 Task: Look for products in the category "Baby Health Care" from Garden Of Life only.
Action: Mouse moved to (231, 125)
Screenshot: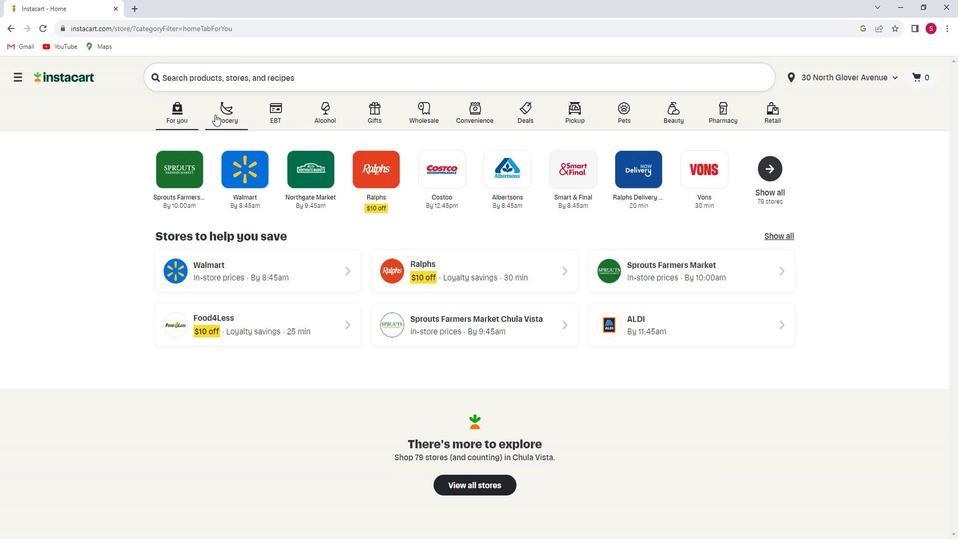 
Action: Mouse pressed left at (231, 125)
Screenshot: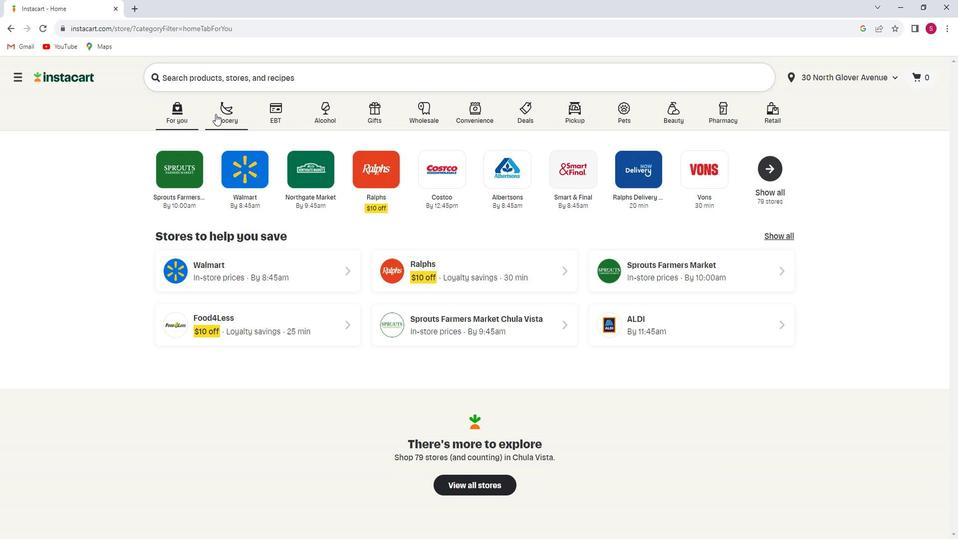 
Action: Mouse moved to (249, 295)
Screenshot: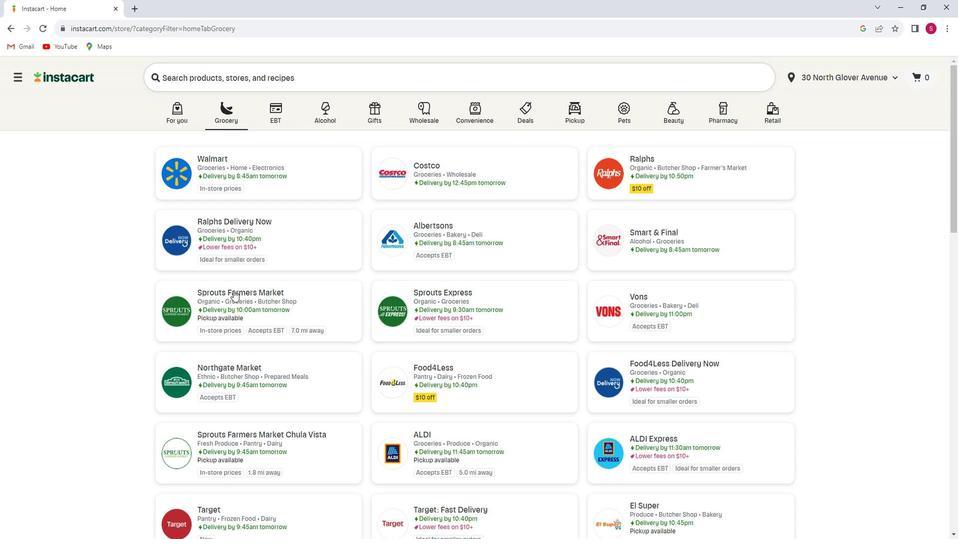 
Action: Mouse pressed left at (249, 295)
Screenshot: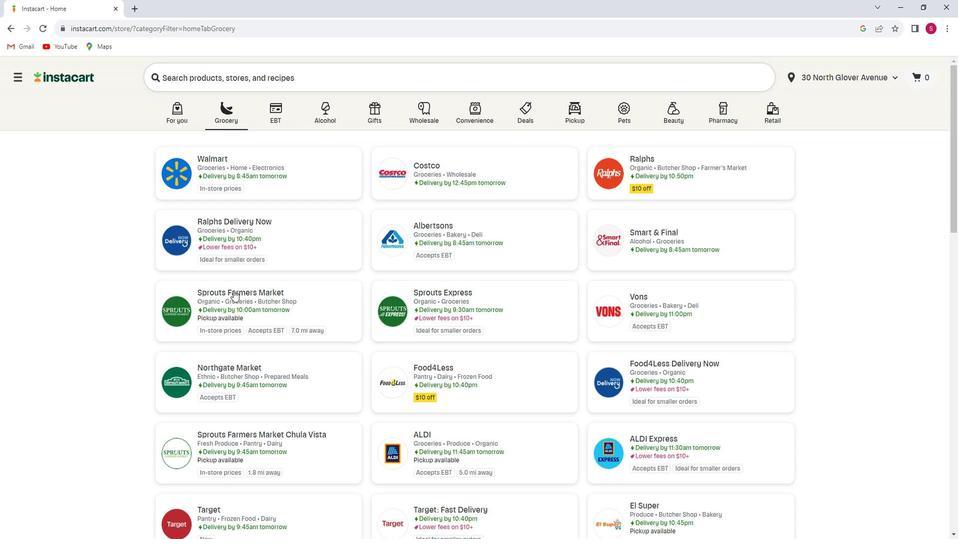 
Action: Mouse moved to (109, 303)
Screenshot: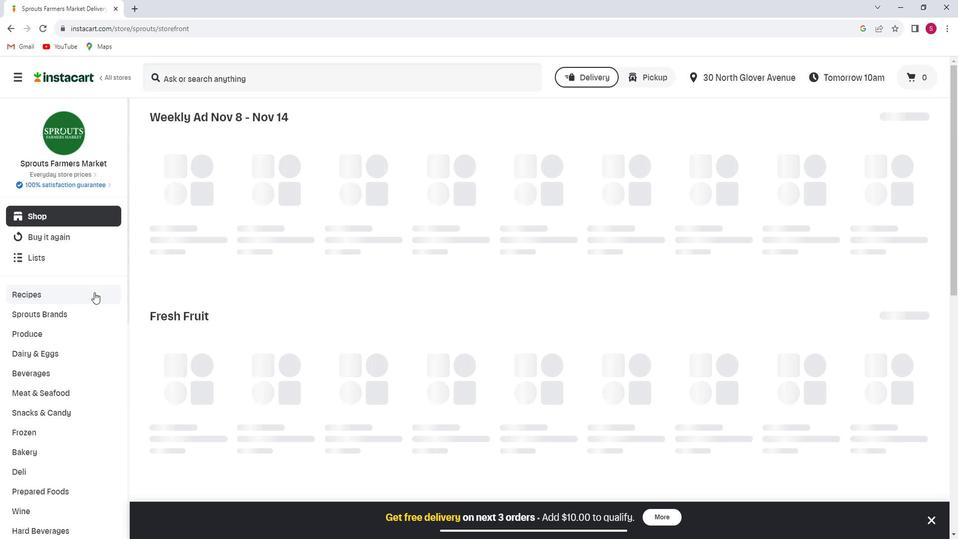 
Action: Mouse scrolled (109, 302) with delta (0, 0)
Screenshot: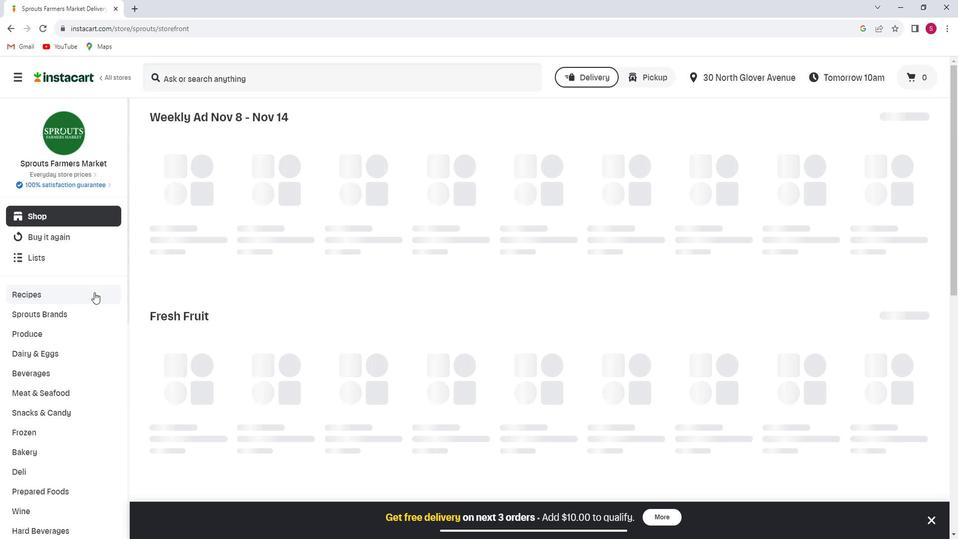 
Action: Mouse moved to (107, 307)
Screenshot: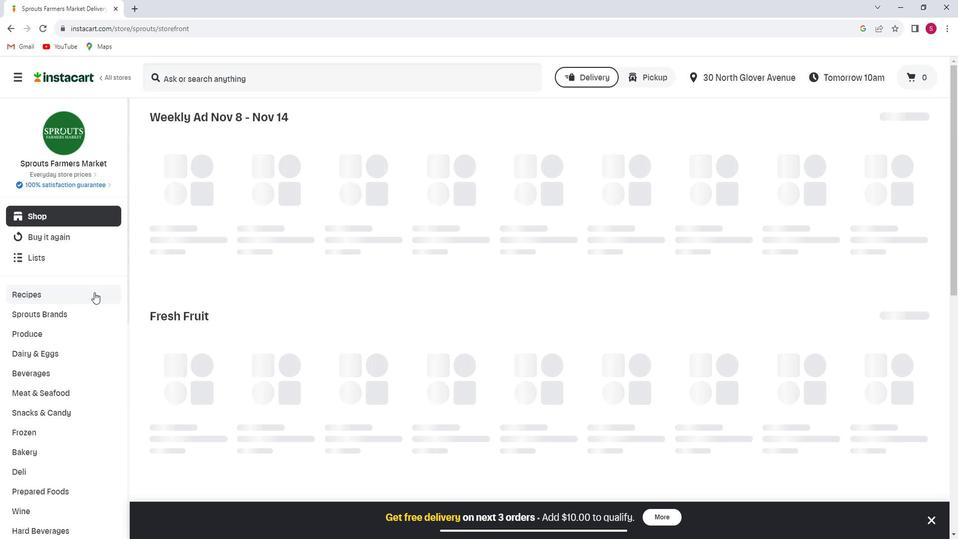 
Action: Mouse scrolled (107, 307) with delta (0, 0)
Screenshot: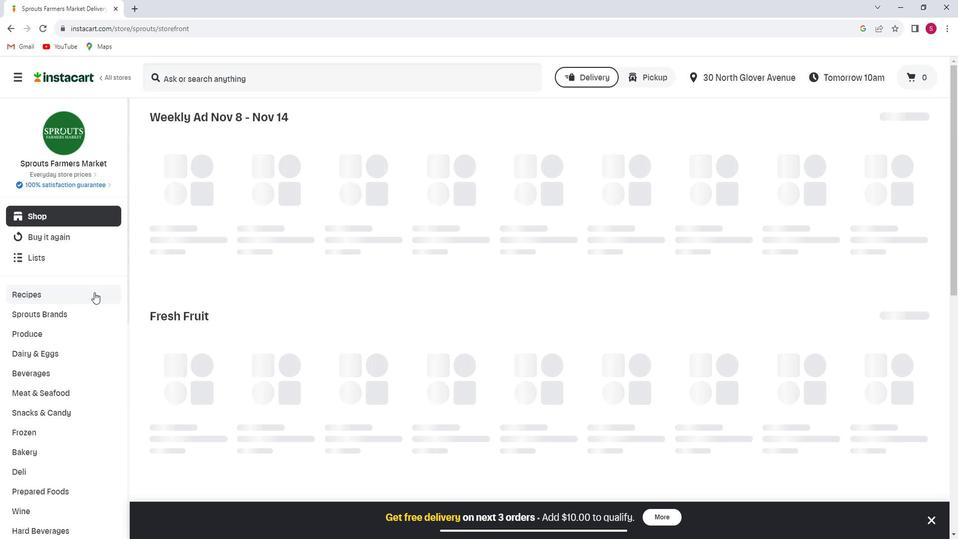 
Action: Mouse scrolled (107, 307) with delta (0, 0)
Screenshot: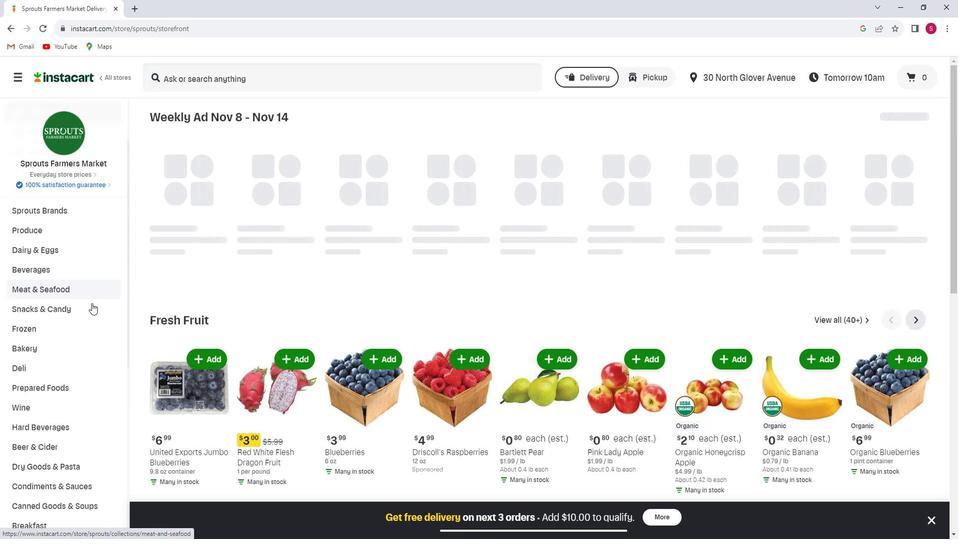 
Action: Mouse scrolled (107, 307) with delta (0, 0)
Screenshot: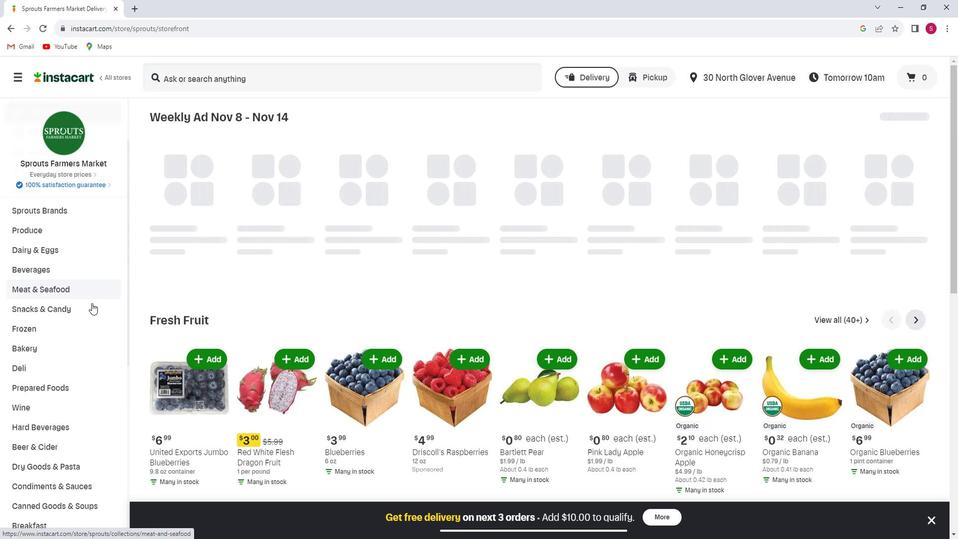 
Action: Mouse scrolled (107, 307) with delta (0, 0)
Screenshot: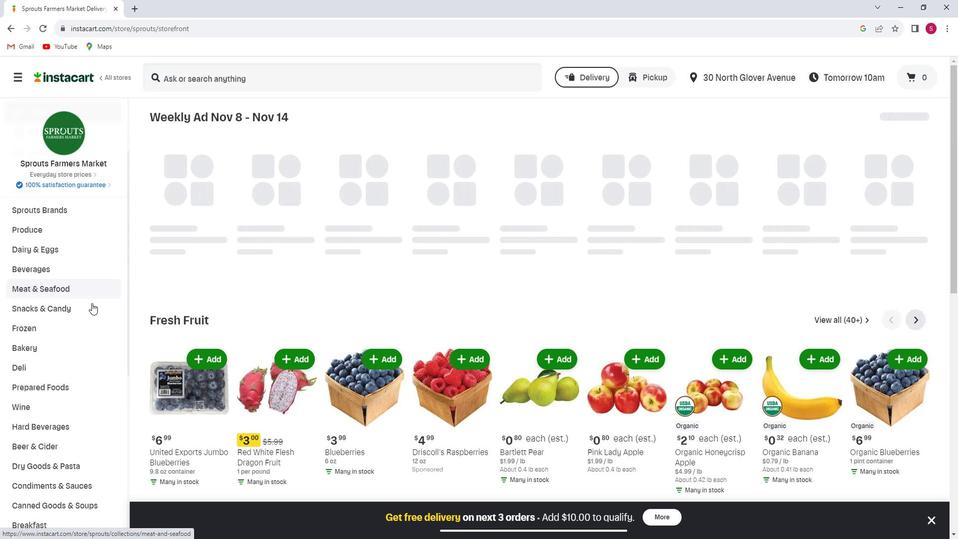 
Action: Mouse moved to (104, 309)
Screenshot: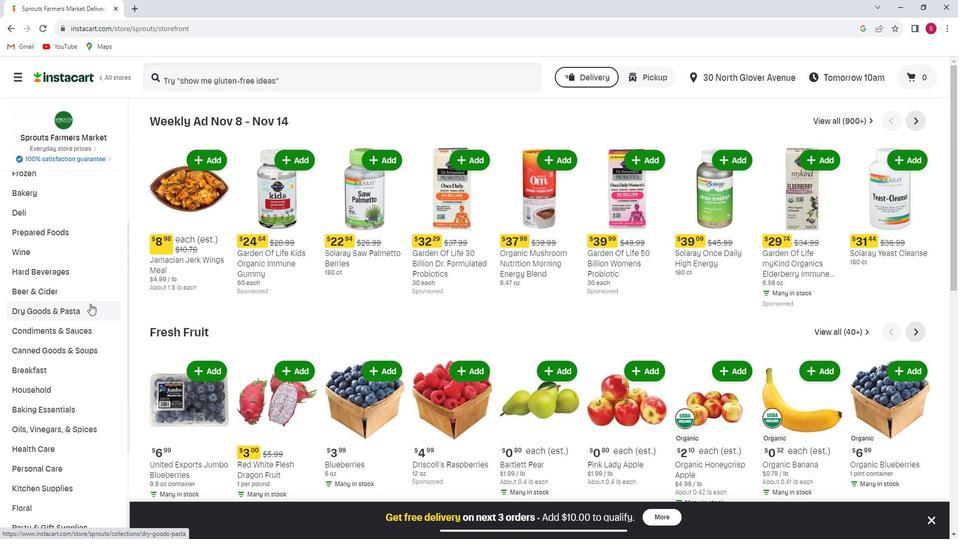 
Action: Mouse scrolled (104, 309) with delta (0, 0)
Screenshot: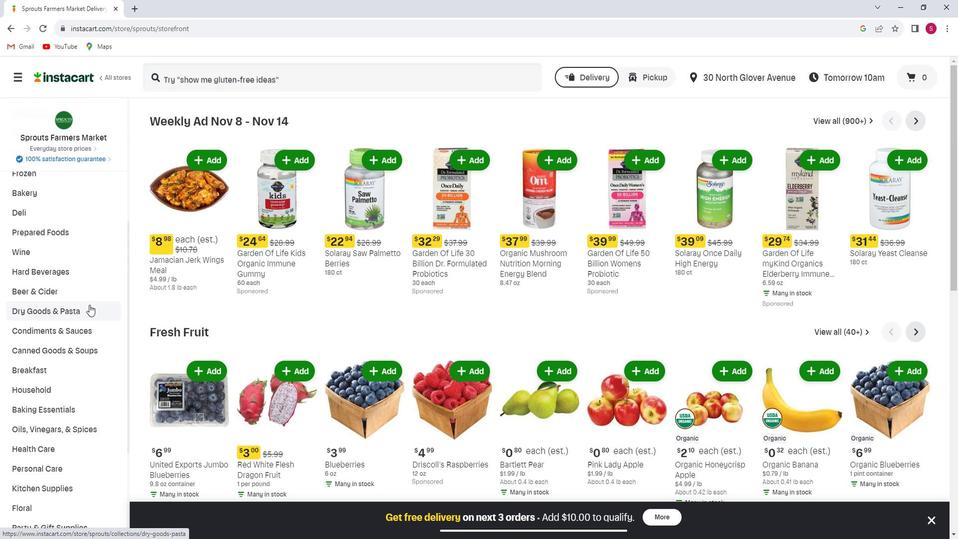 
Action: Mouse moved to (103, 310)
Screenshot: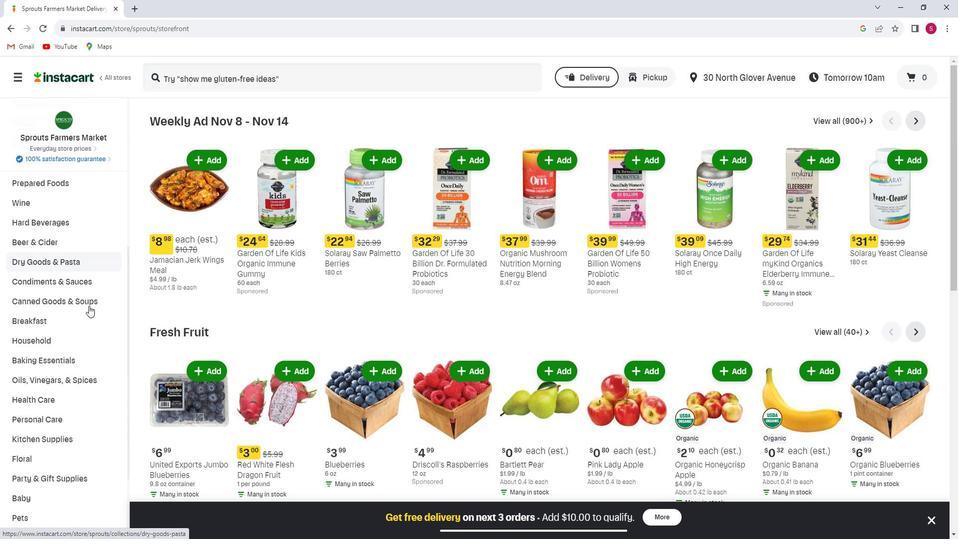 
Action: Mouse scrolled (103, 310) with delta (0, 0)
Screenshot: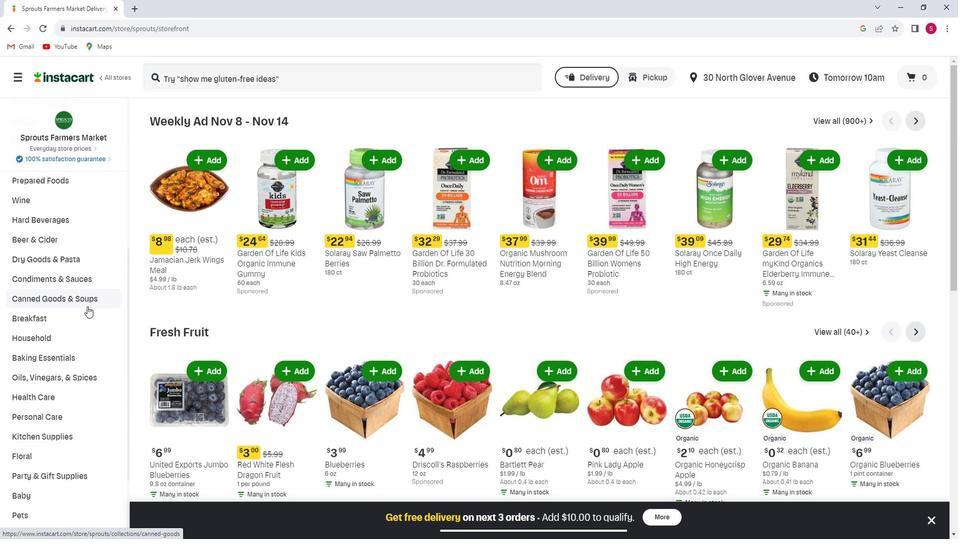 
Action: Mouse moved to (103, 311)
Screenshot: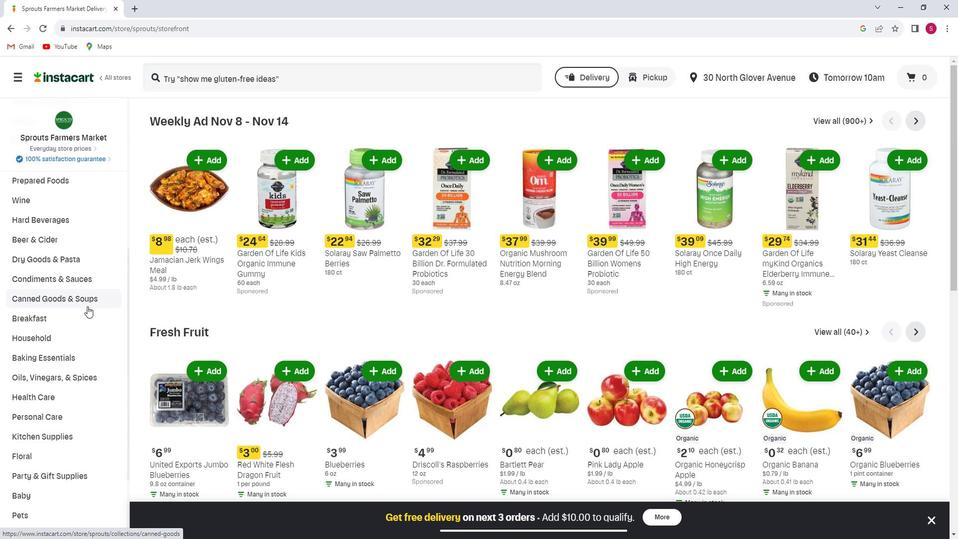 
Action: Mouse scrolled (103, 310) with delta (0, 0)
Screenshot: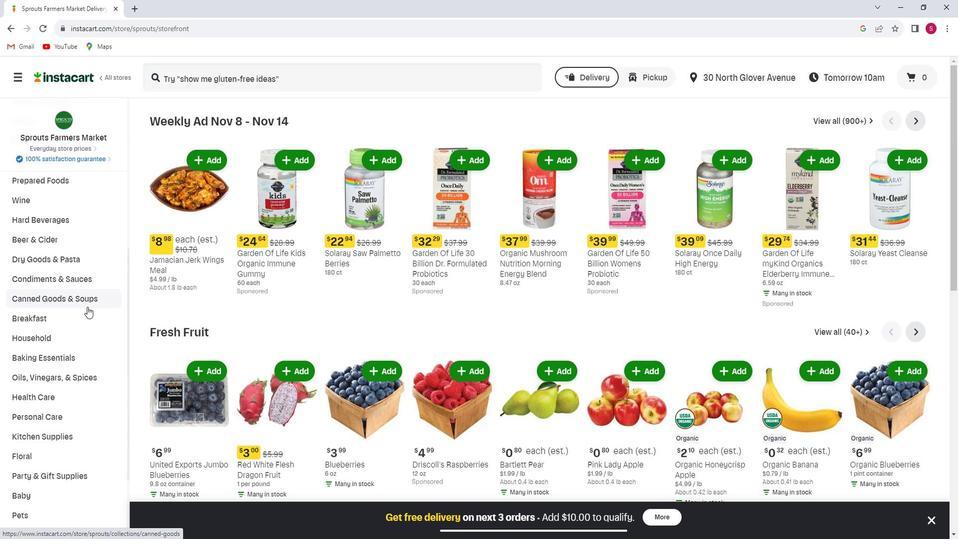 
Action: Mouse moved to (56, 353)
Screenshot: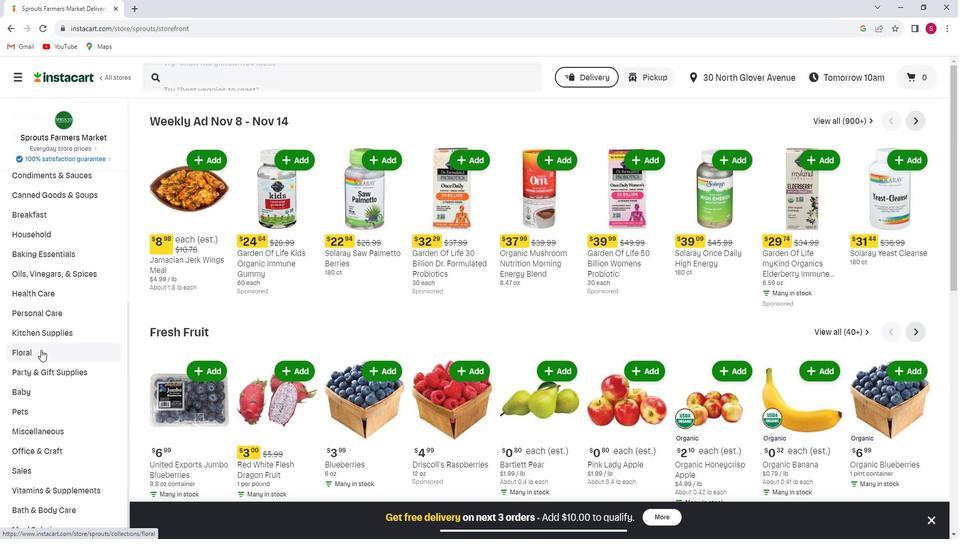 
Action: Mouse scrolled (56, 353) with delta (0, 0)
Screenshot: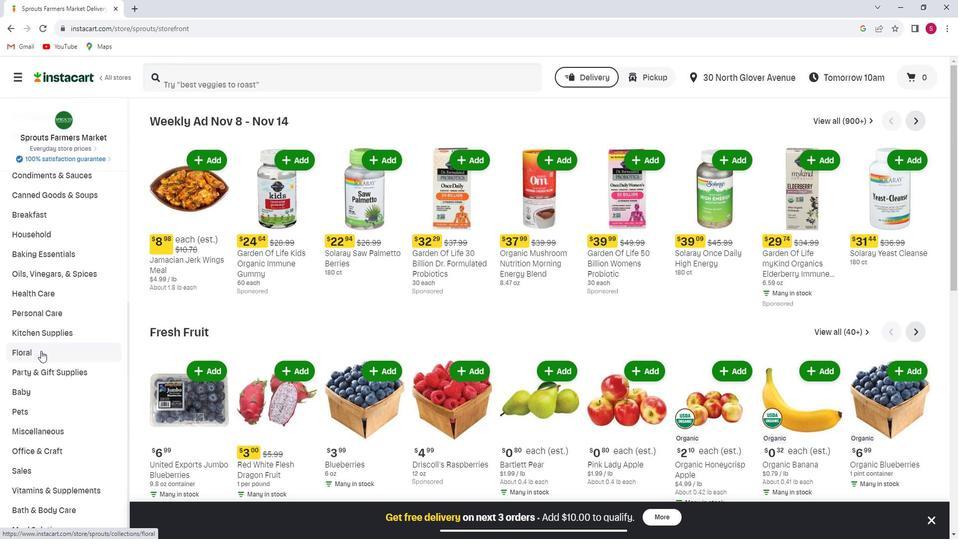 
Action: Mouse moved to (46, 381)
Screenshot: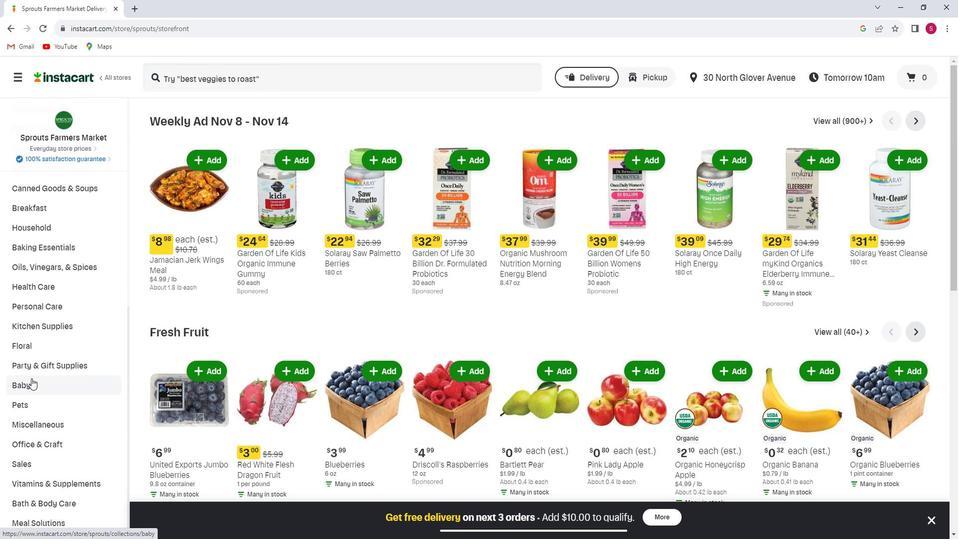 
Action: Mouse pressed left at (46, 381)
Screenshot: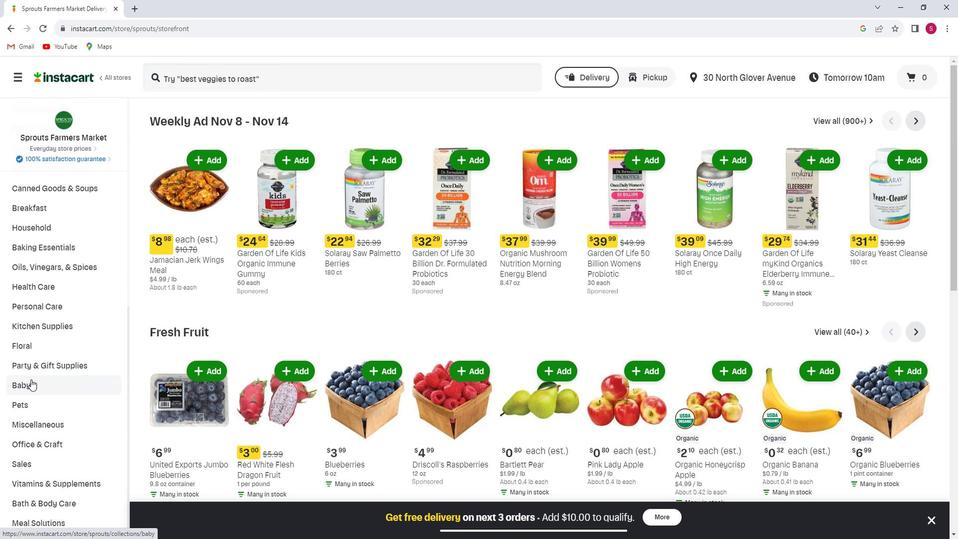 
Action: Mouse moved to (41, 404)
Screenshot: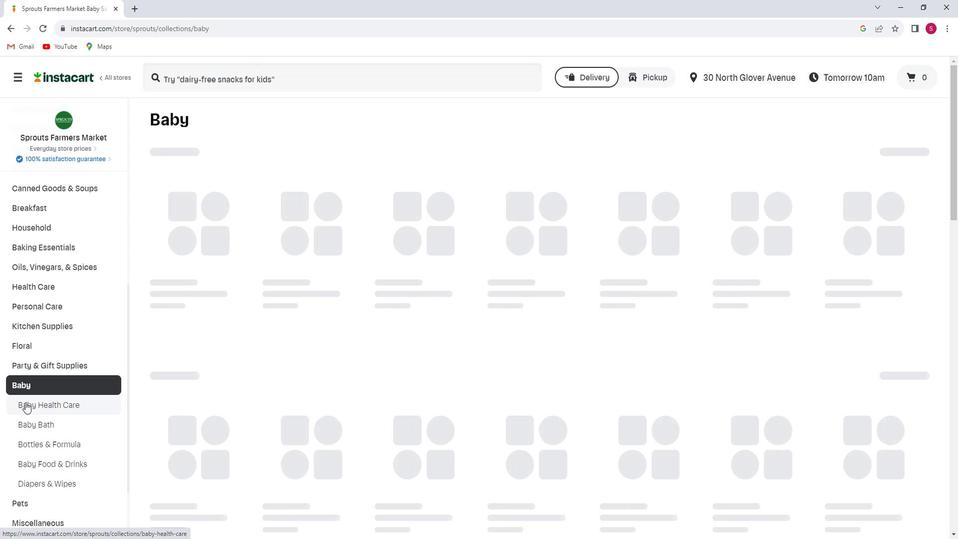 
Action: Mouse pressed left at (41, 404)
Screenshot: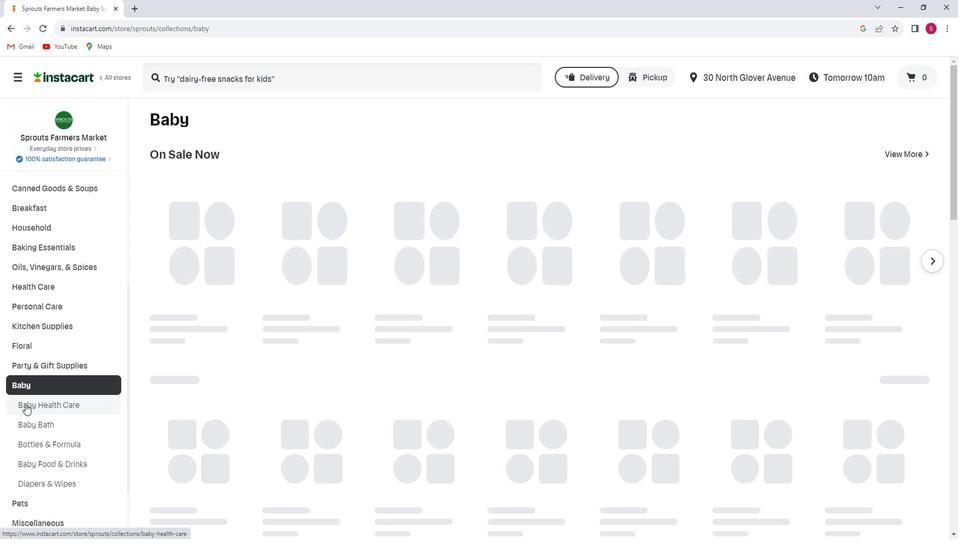 
Action: Mouse moved to (250, 212)
Screenshot: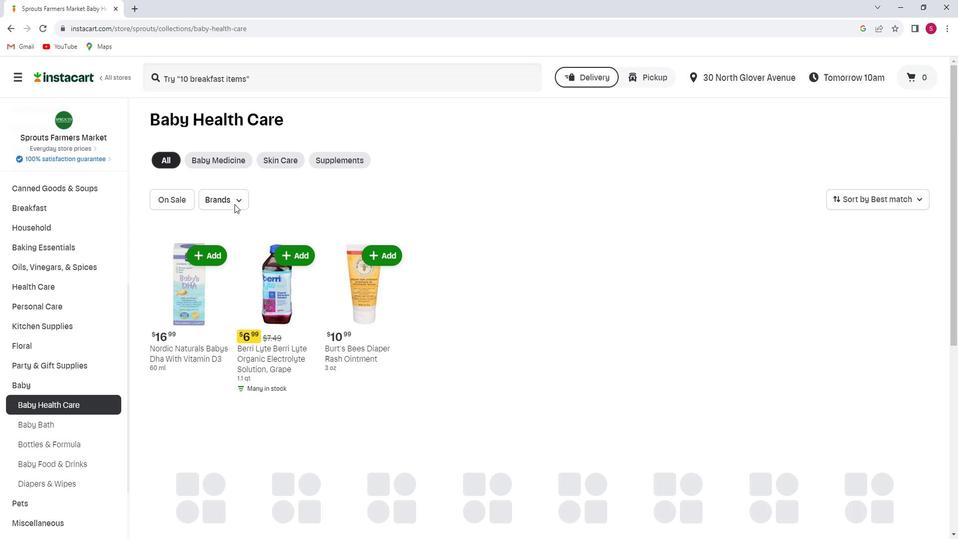
Action: Mouse pressed left at (250, 212)
Screenshot: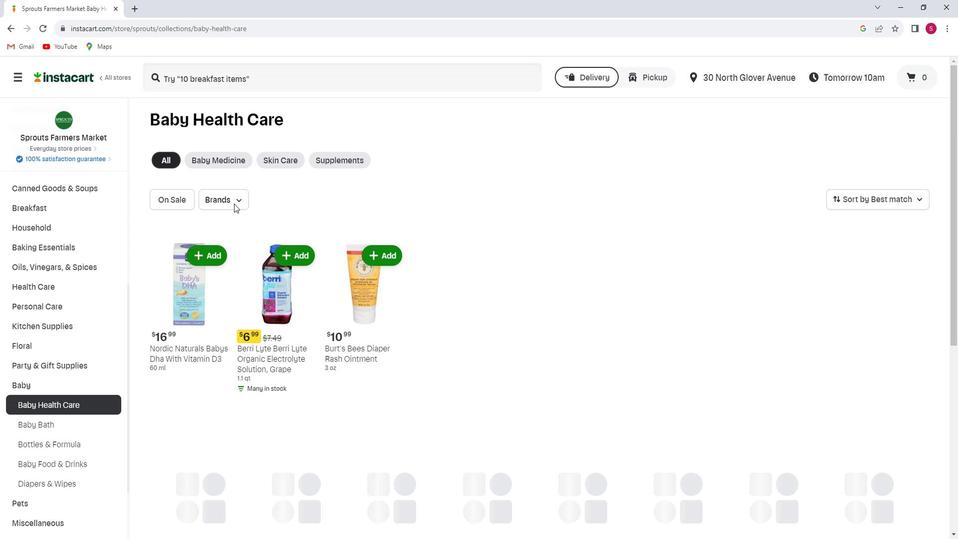 
Action: Mouse moved to (234, 245)
Screenshot: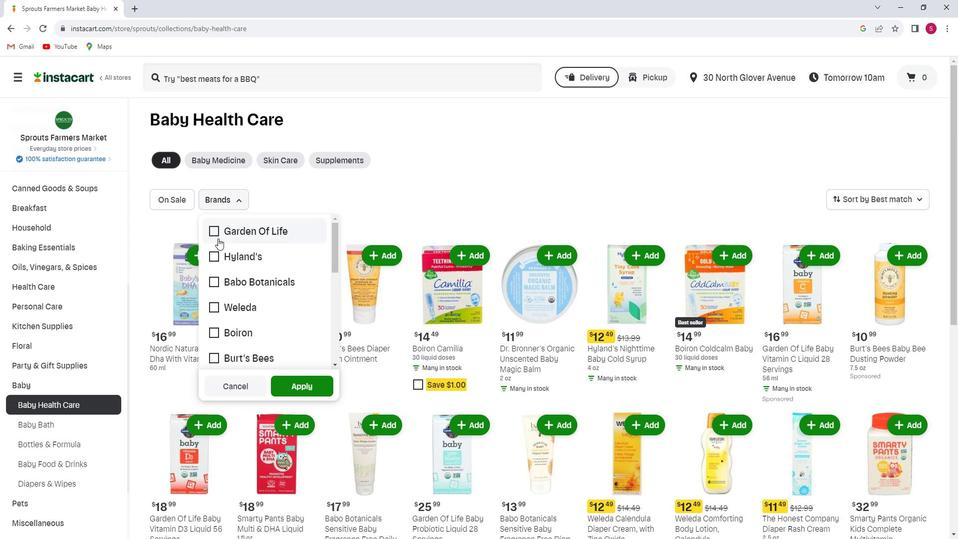 
Action: Mouse pressed left at (234, 245)
Screenshot: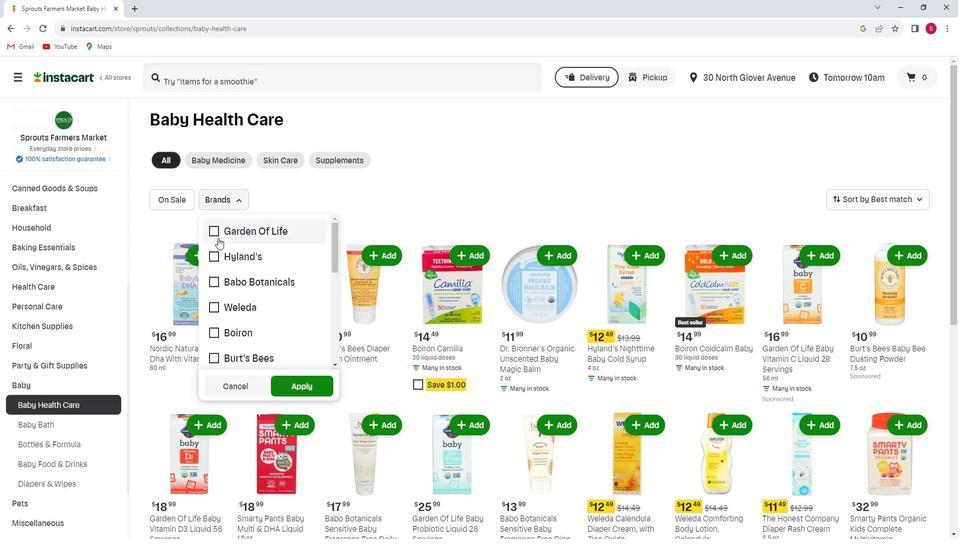 
Action: Mouse moved to (311, 385)
Screenshot: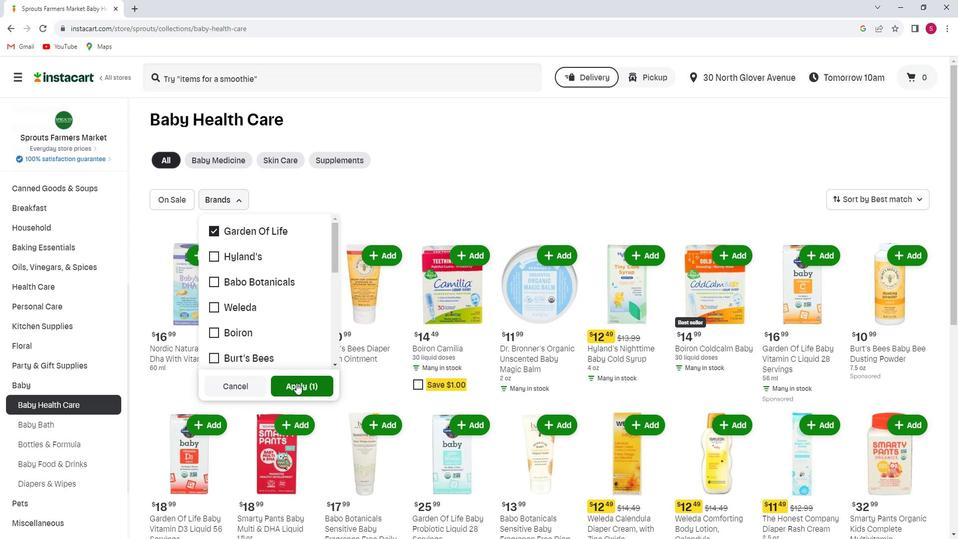 
Action: Mouse pressed left at (311, 385)
Screenshot: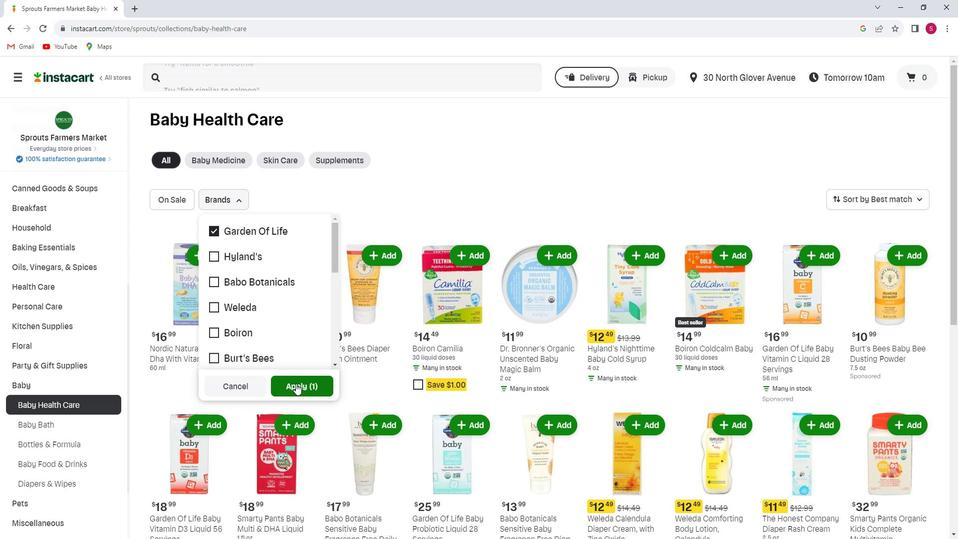 
